 Task: Create a task  Develop a new online tool for customer support ticketing , assign it to team member softage.2@softage.net in the project AnchorTech and update the status of the task to  On Track  , set the priority of the task to Low
Action: Mouse moved to (487, 278)
Screenshot: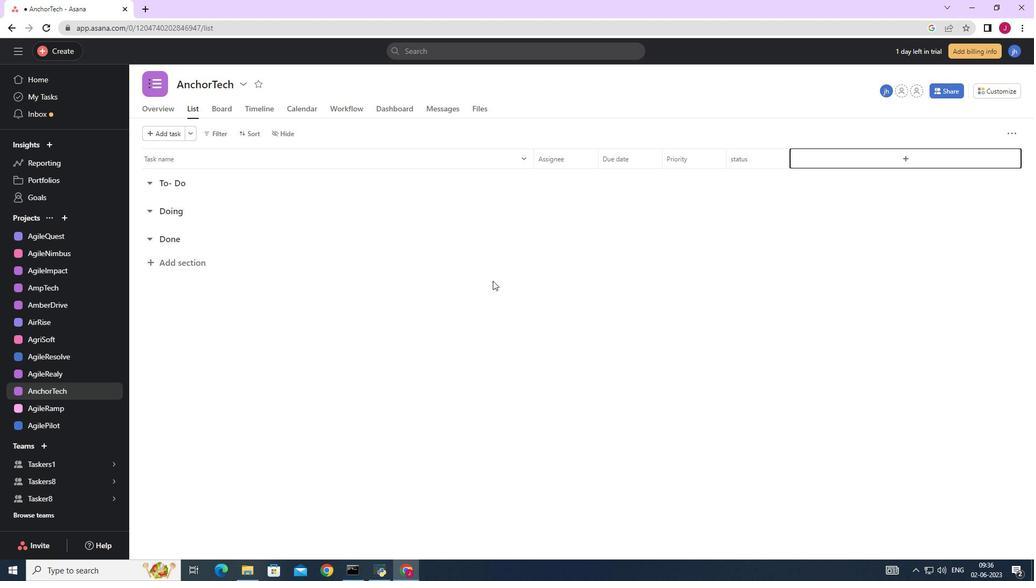
Action: Mouse scrolled (487, 277) with delta (0, 0)
Screenshot: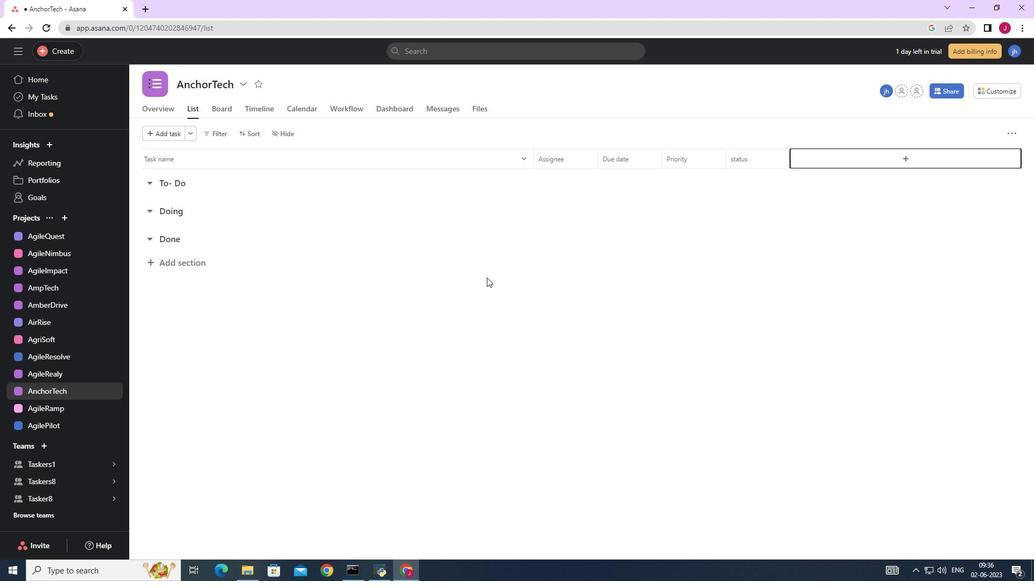 
Action: Mouse moved to (61, 47)
Screenshot: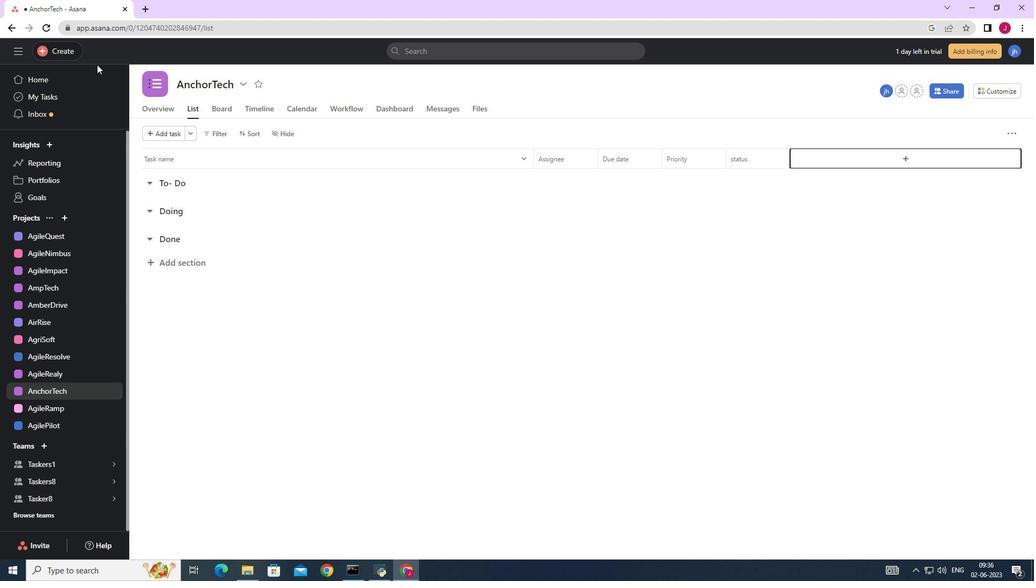 
Action: Mouse pressed left at (61, 47)
Screenshot: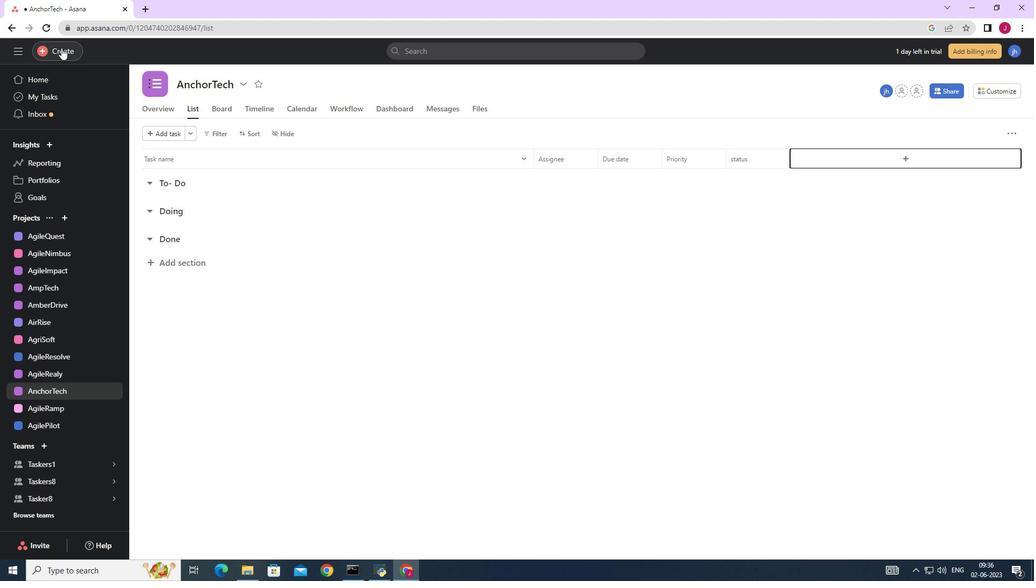 
Action: Mouse moved to (125, 54)
Screenshot: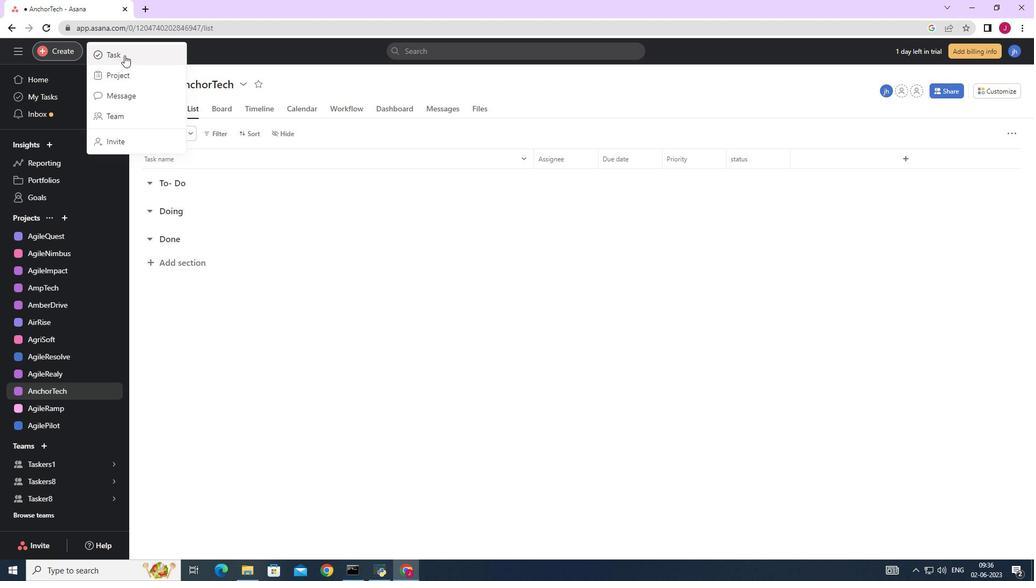 
Action: Mouse pressed left at (125, 54)
Screenshot: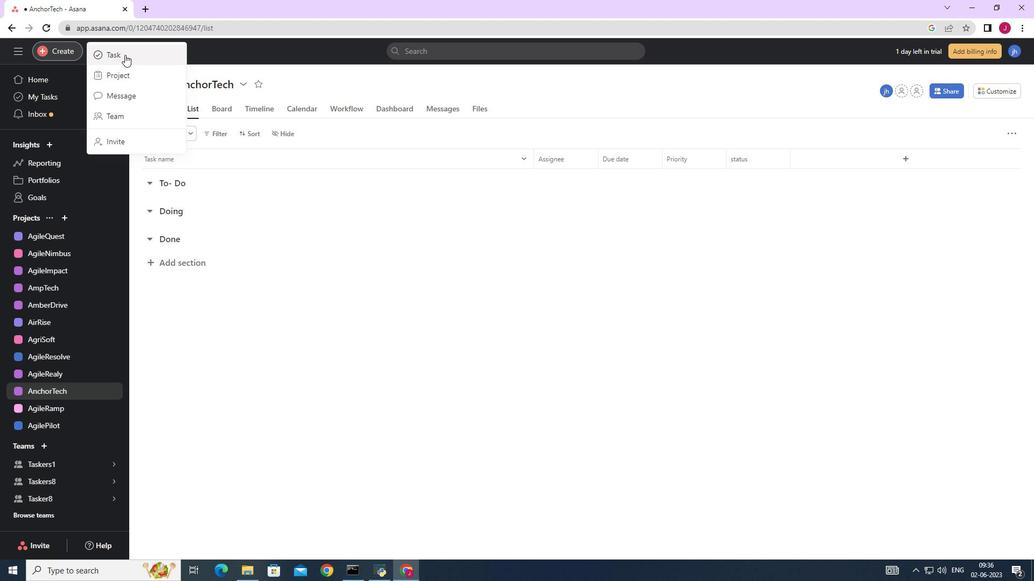 
Action: Mouse moved to (845, 358)
Screenshot: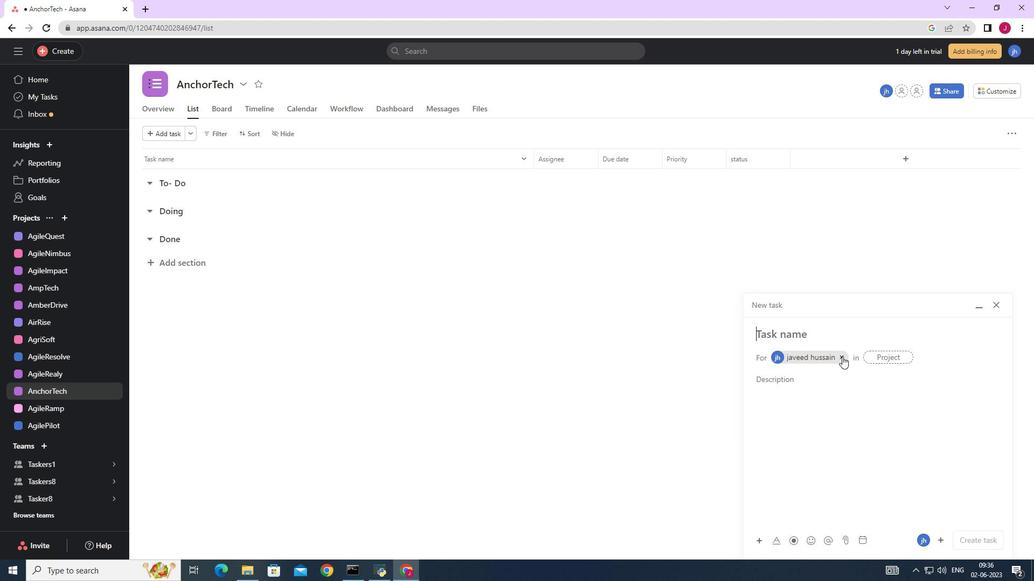 
Action: Mouse pressed left at (845, 358)
Screenshot: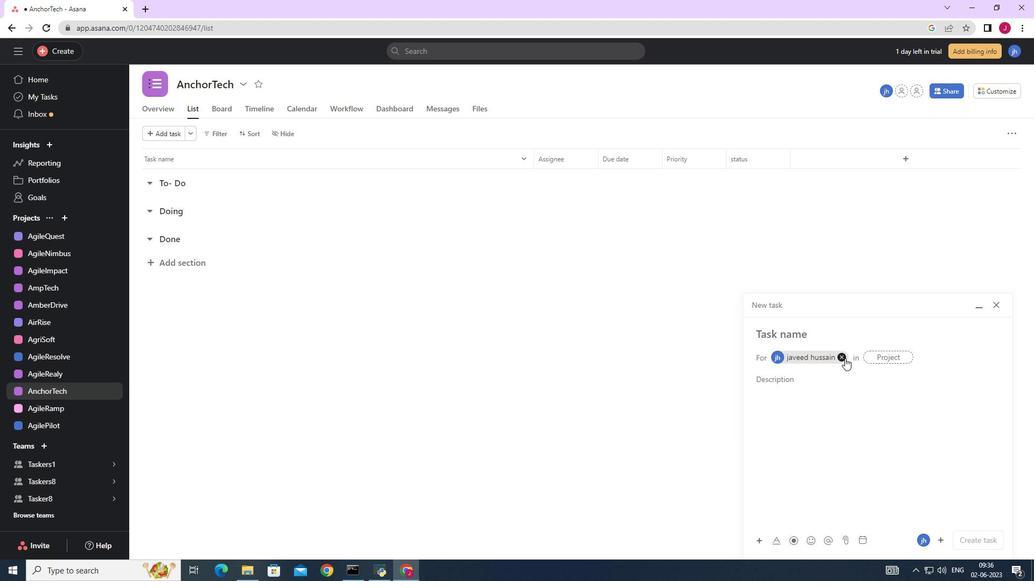 
Action: Mouse moved to (799, 335)
Screenshot: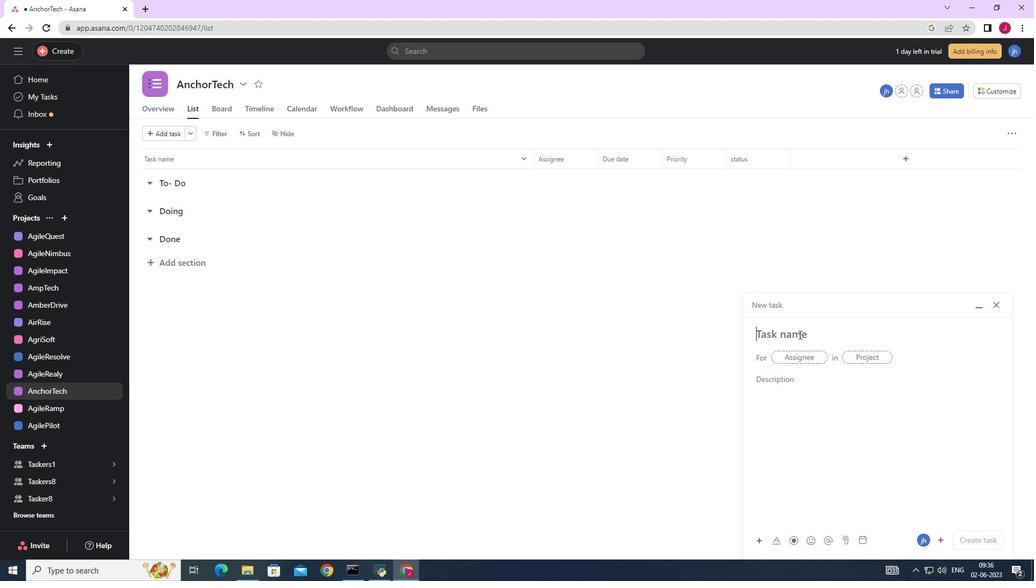 
Action: Mouse pressed left at (799, 335)
Screenshot: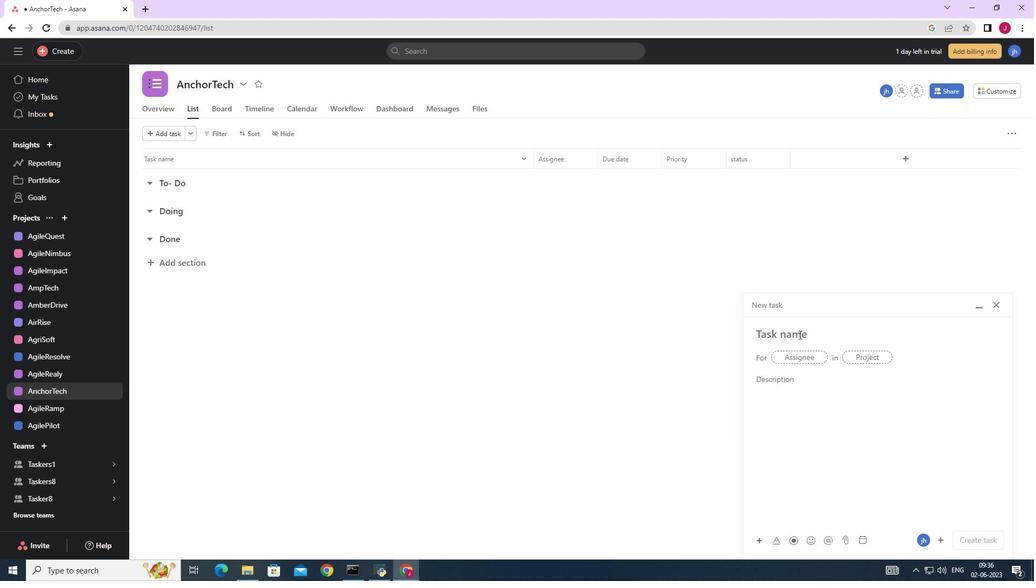 
Action: Key pressed <Key.caps_lock>D<Key.caps_lock>evelop<Key.space>a<Key.space>new<Key.space>online<Key.space>tool<Key.space>for<Key.space>customer<Key.space>support<Key.space>ticketing
Screenshot: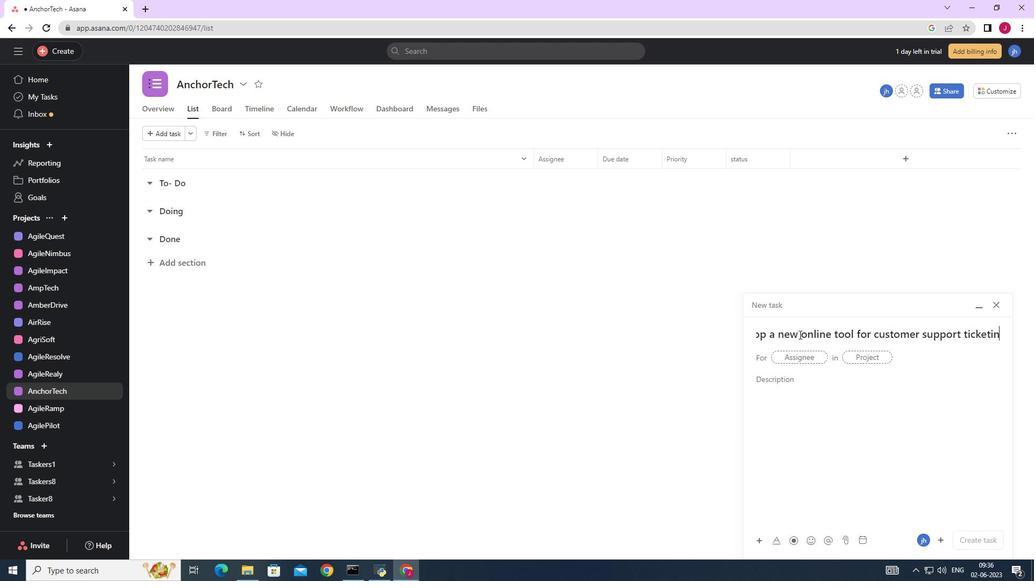 
Action: Mouse moved to (810, 362)
Screenshot: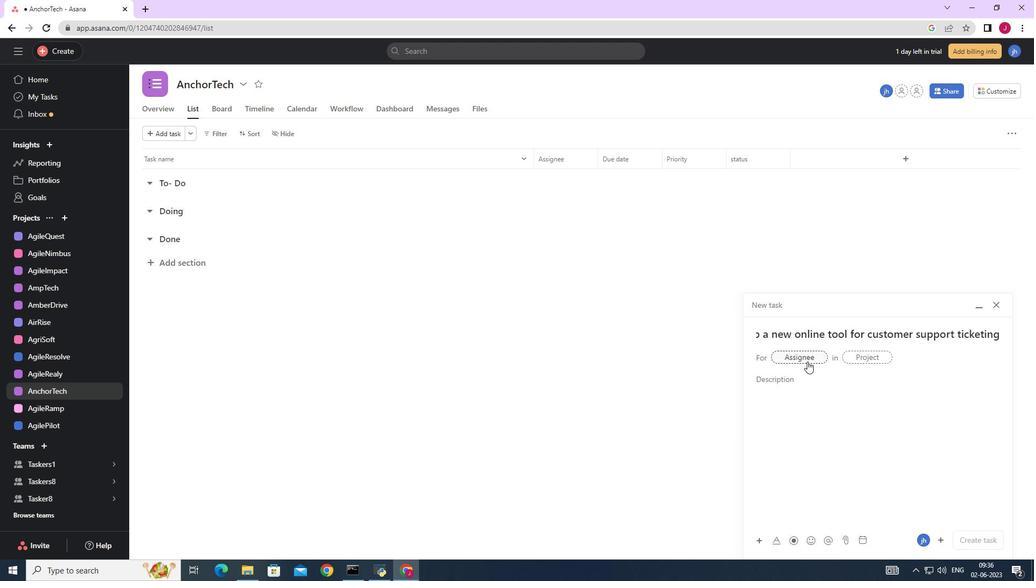 
Action: Mouse pressed left at (810, 362)
Screenshot: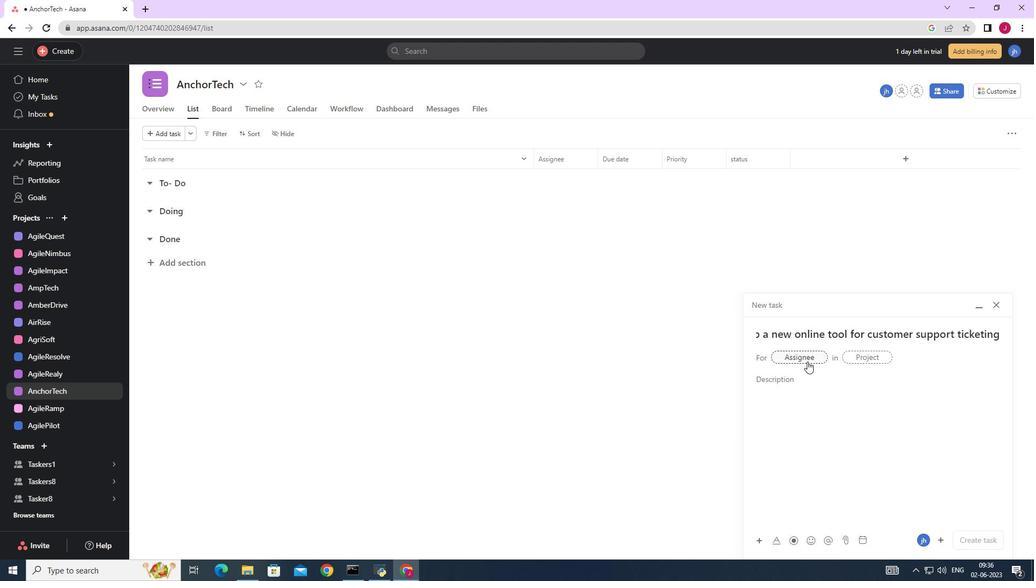 
Action: Key pressed sofage.
Screenshot: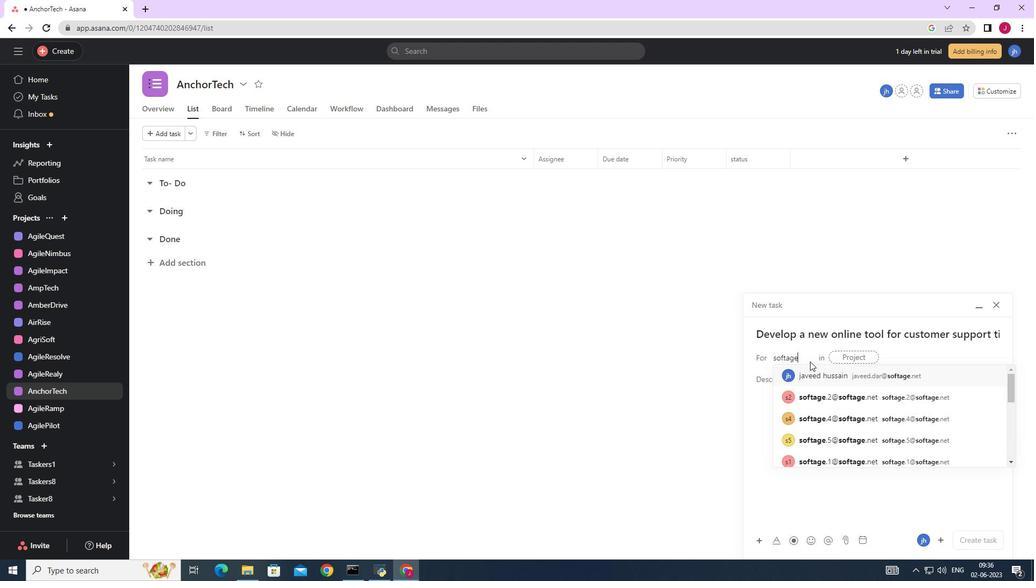 
Action: Mouse moved to (848, 396)
Screenshot: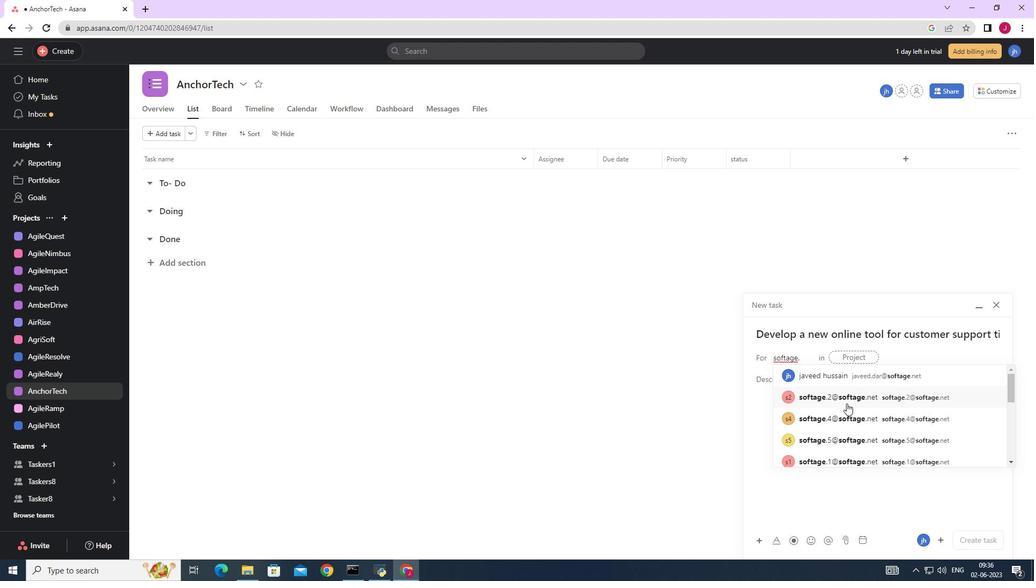 
Action: Mouse pressed left at (848, 396)
Screenshot: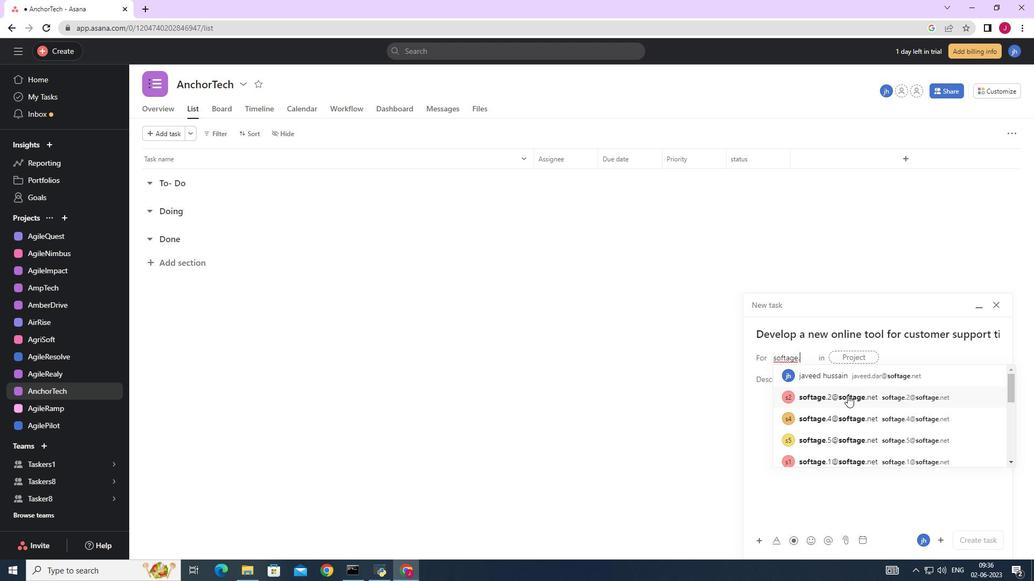 
Action: Mouse moved to (708, 379)
Screenshot: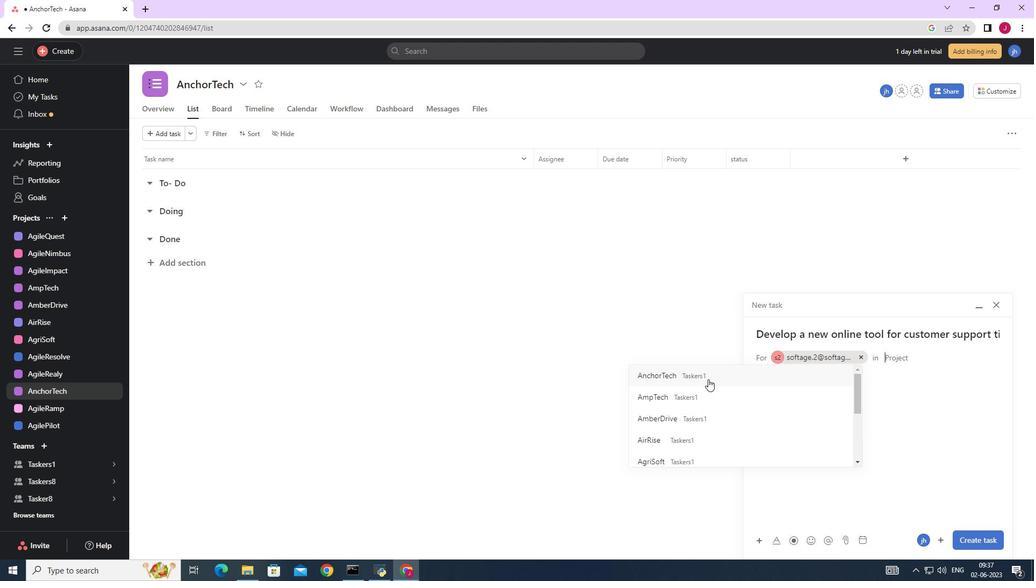 
Action: Mouse scrolled (708, 380) with delta (0, 0)
Screenshot: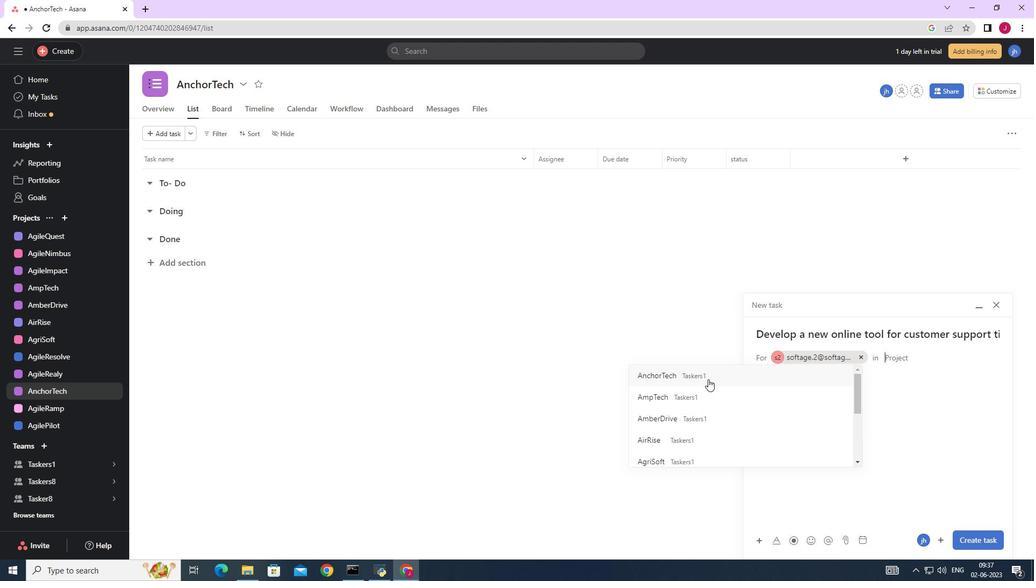 
Action: Mouse scrolled (708, 380) with delta (0, 0)
Screenshot: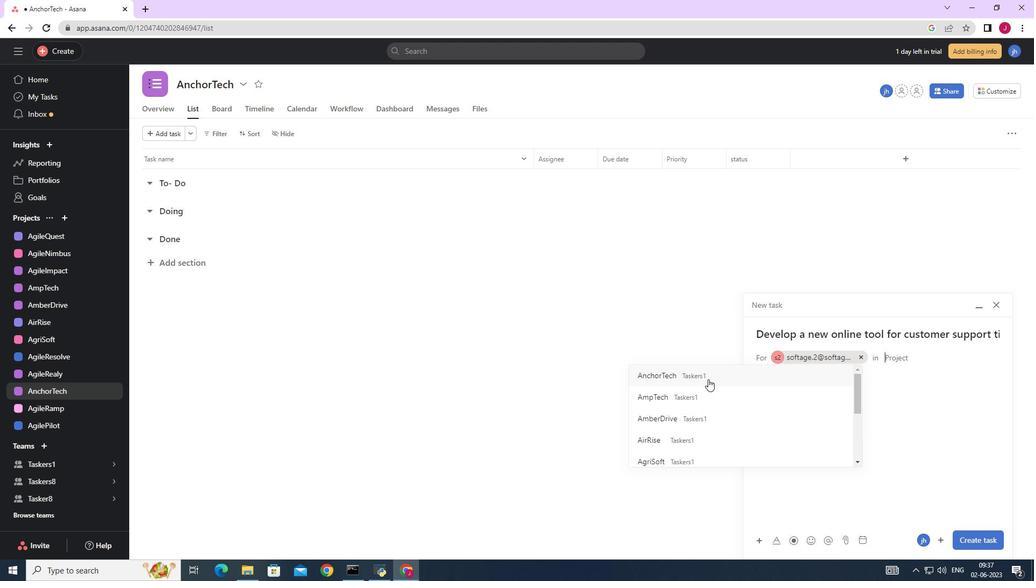 
Action: Mouse moved to (678, 377)
Screenshot: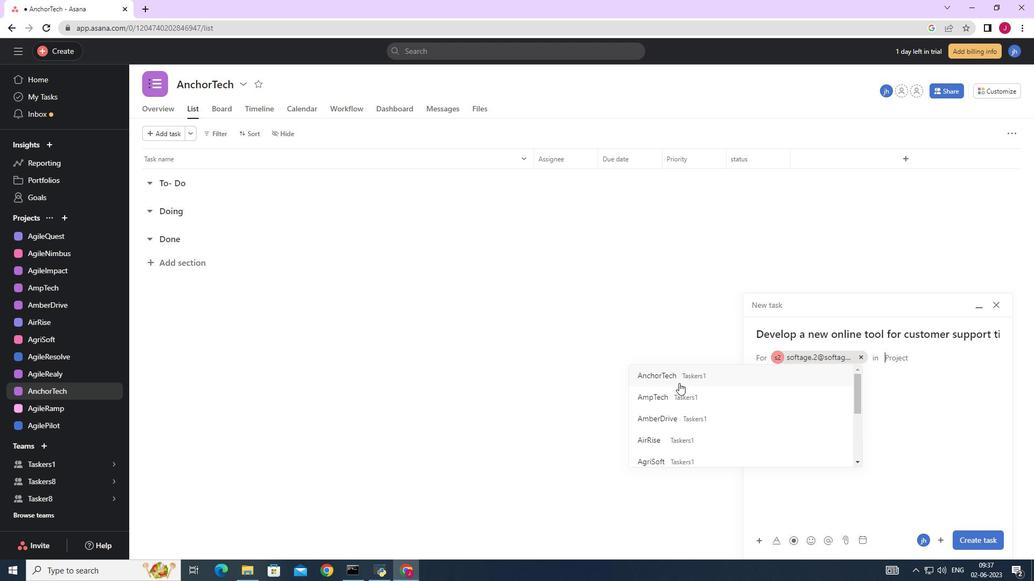 
Action: Mouse pressed left at (678, 377)
Screenshot: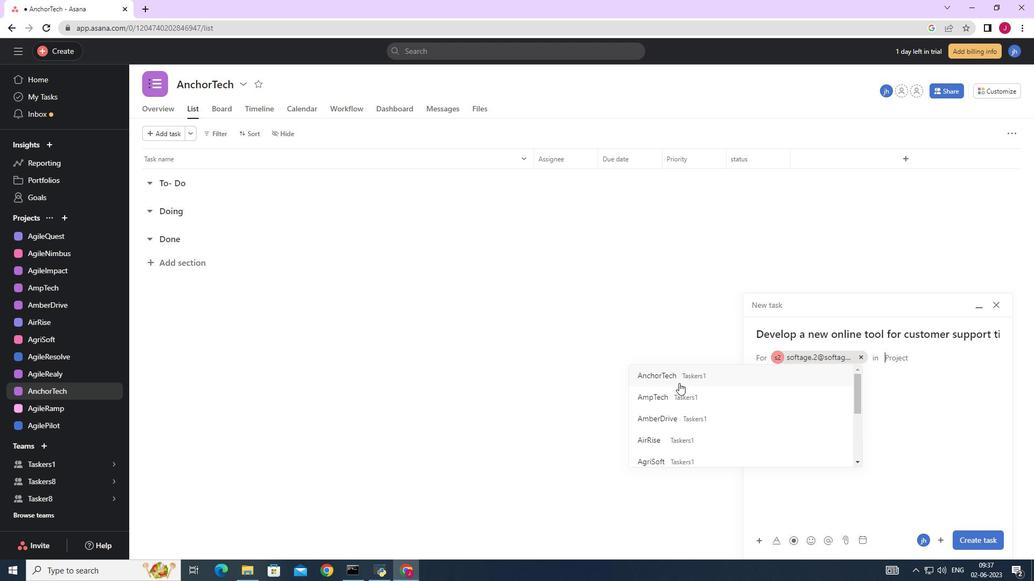 
Action: Mouse moved to (806, 379)
Screenshot: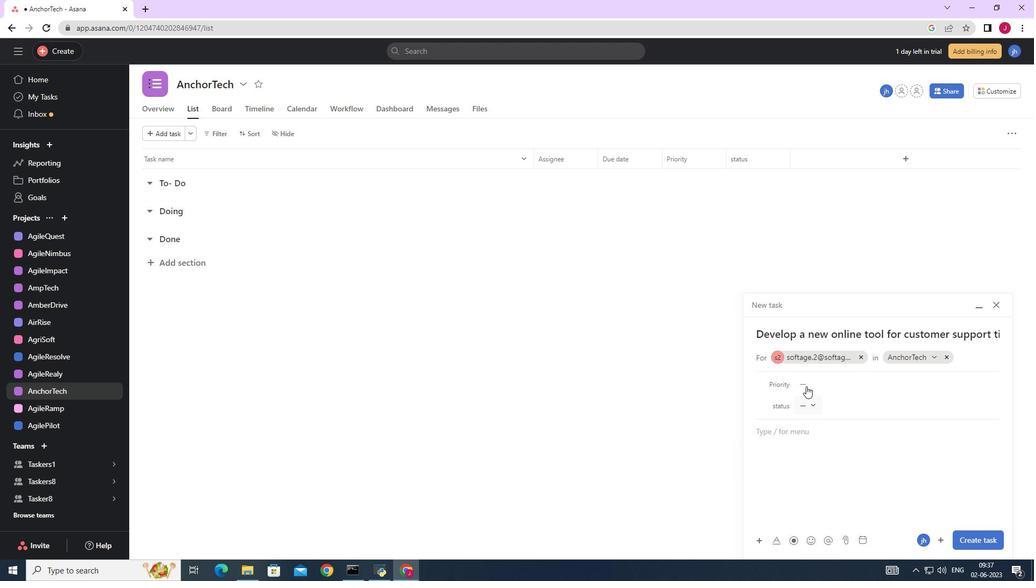 
Action: Mouse pressed left at (806, 379)
Screenshot: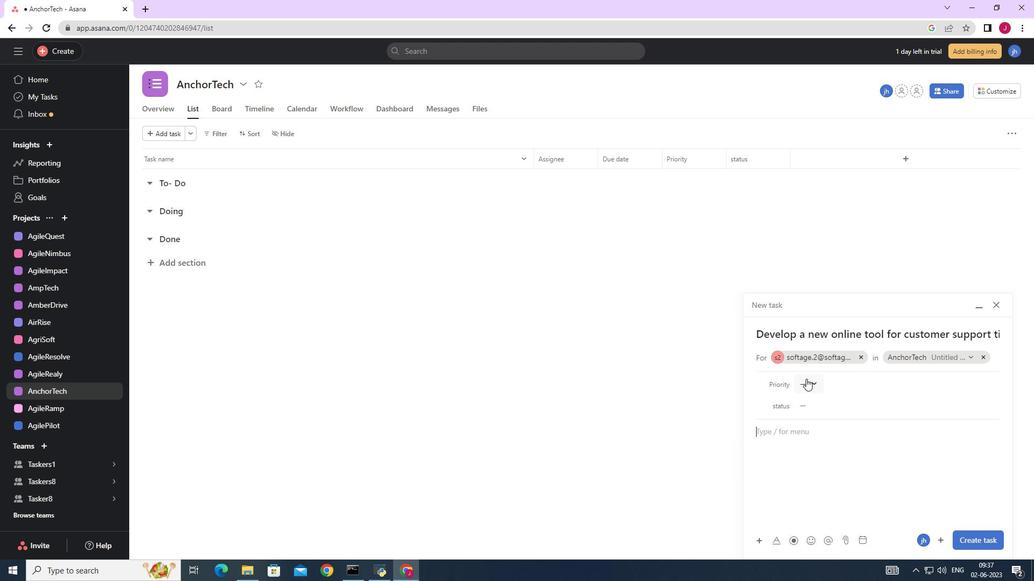 
Action: Mouse moved to (821, 457)
Screenshot: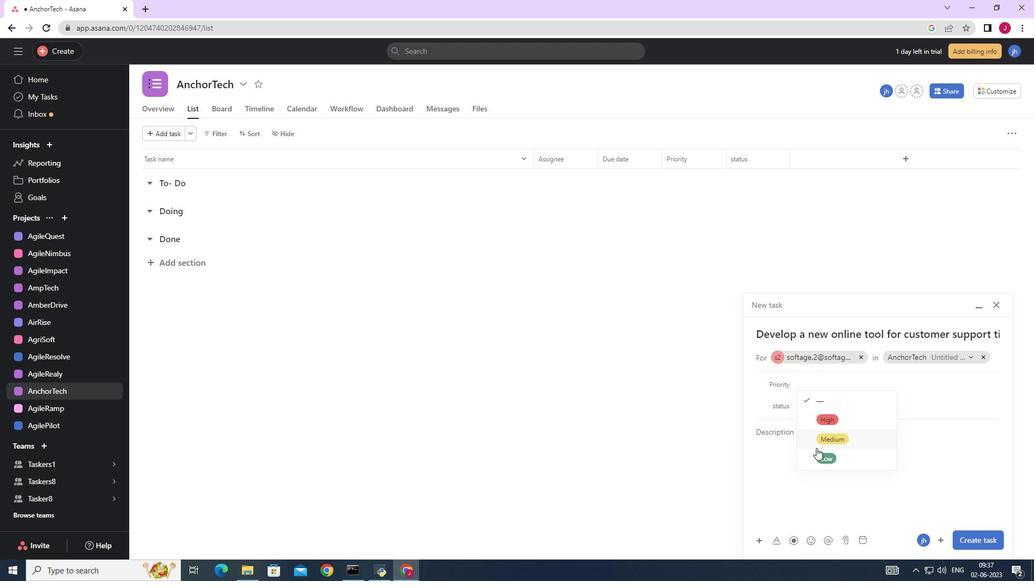 
Action: Mouse pressed left at (821, 457)
Screenshot: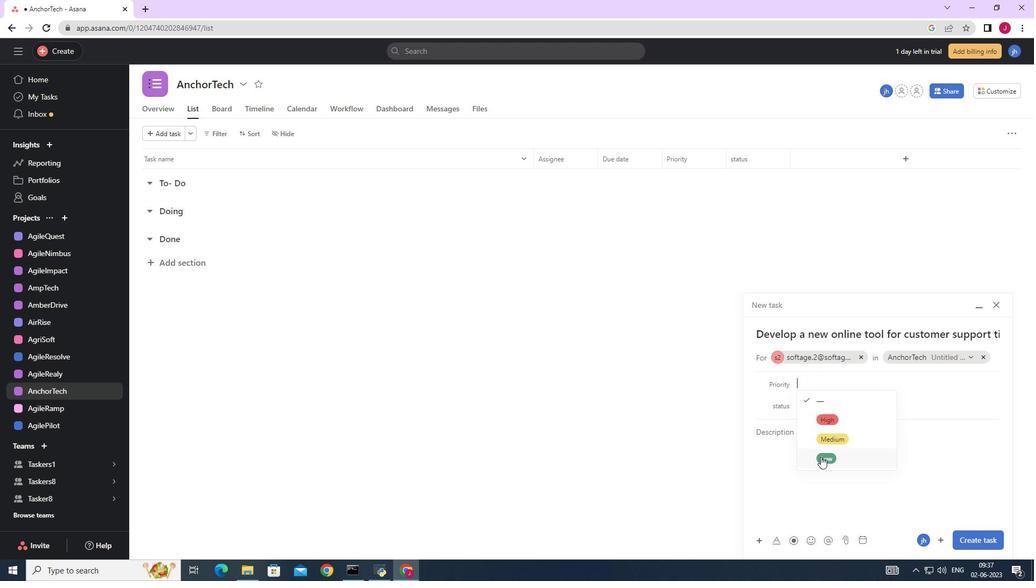
Action: Mouse moved to (810, 404)
Screenshot: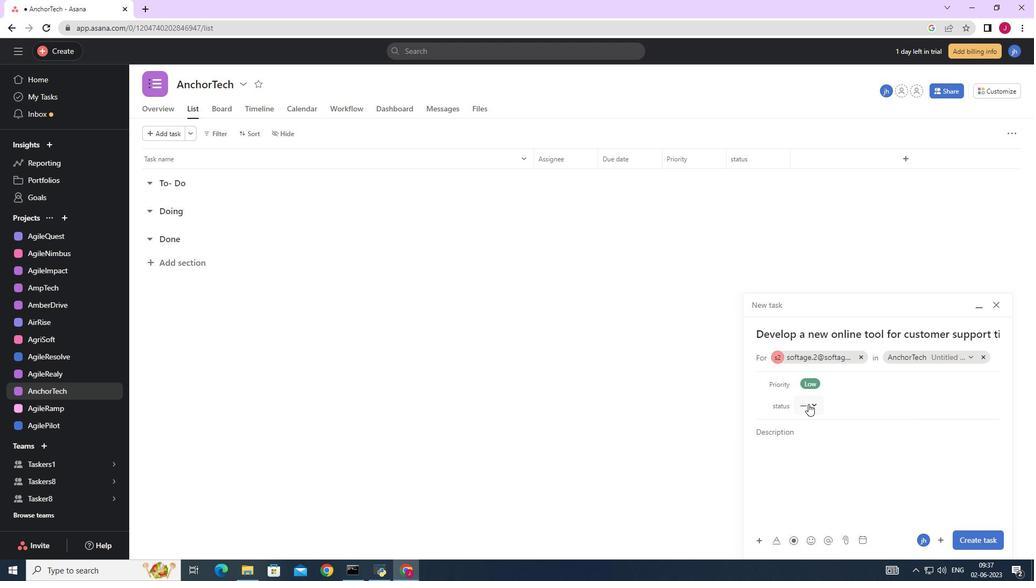 
Action: Mouse pressed left at (810, 404)
Screenshot: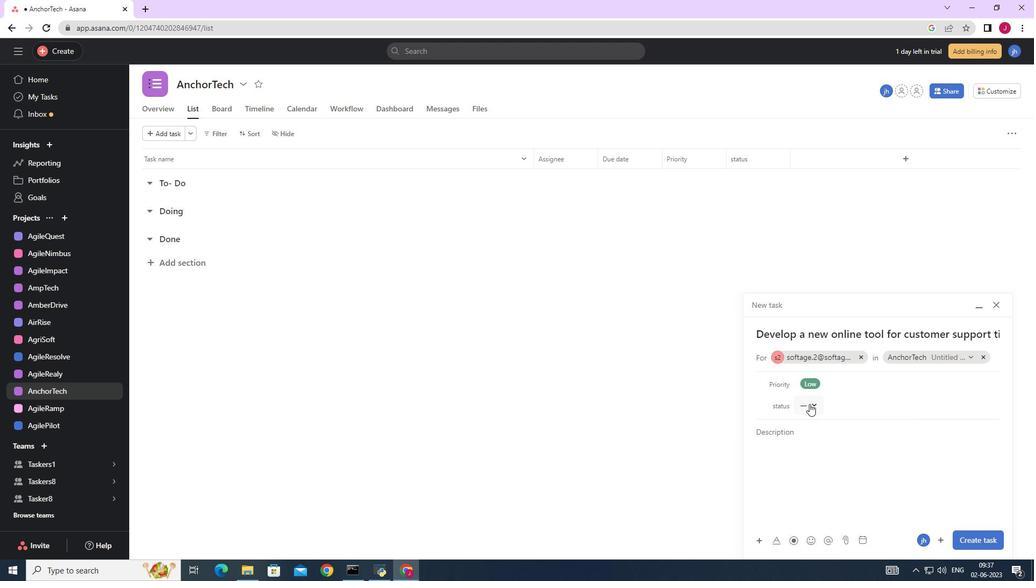 
Action: Mouse moved to (831, 442)
Screenshot: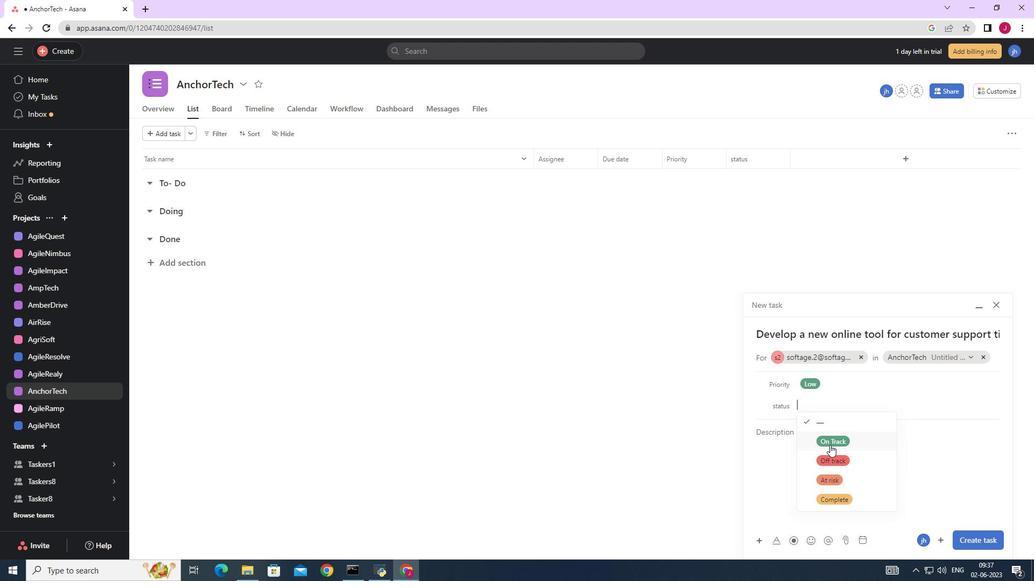 
Action: Mouse pressed left at (831, 442)
Screenshot: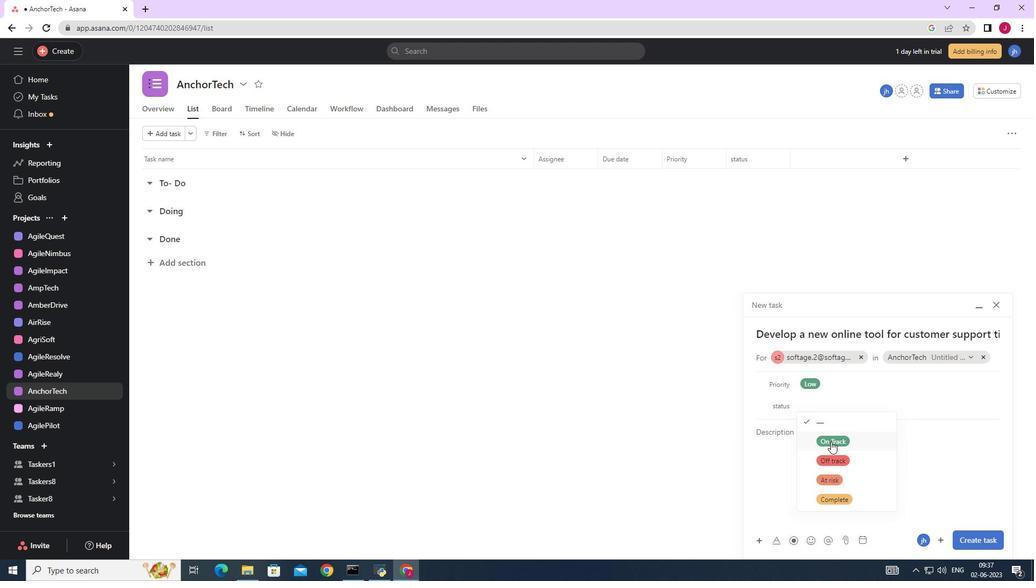 
Action: Mouse moved to (974, 543)
Screenshot: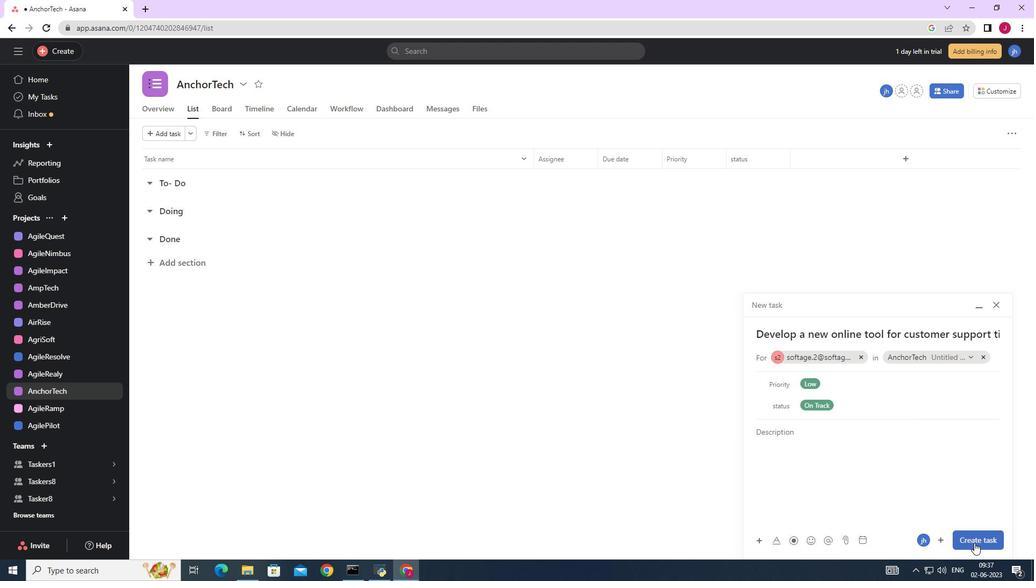 
Action: Mouse pressed left at (974, 543)
Screenshot: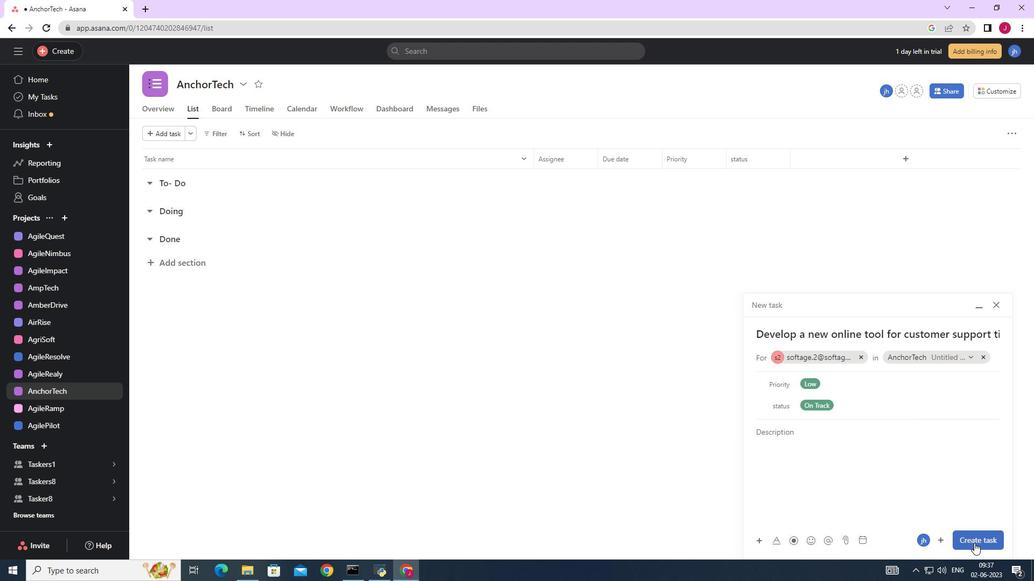 
Action: Mouse moved to (834, 494)
Screenshot: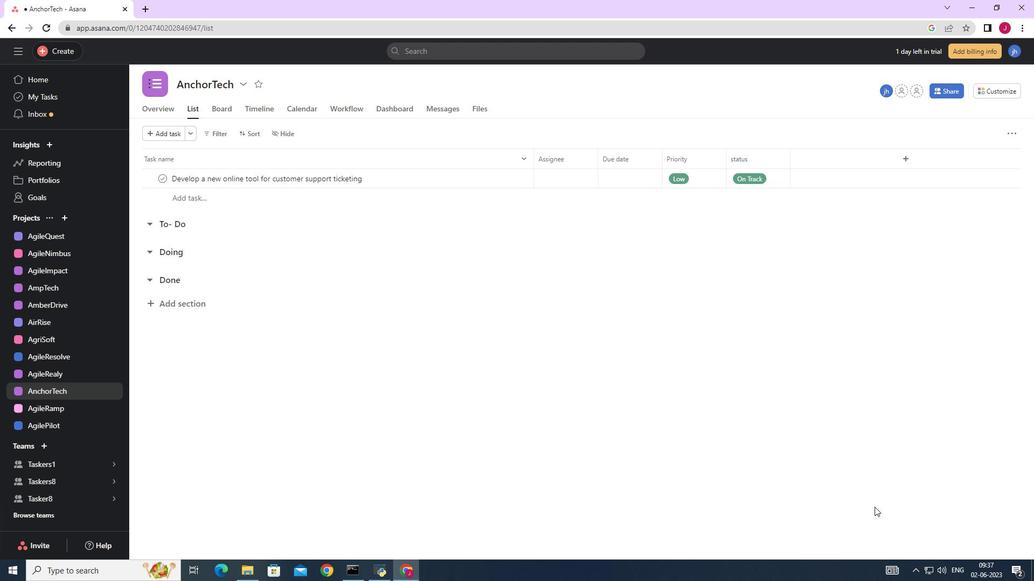 
